 Task: Add a condition where "Channel Is Web form" in unsolved tickets in your groups.
Action: Mouse moved to (126, 436)
Screenshot: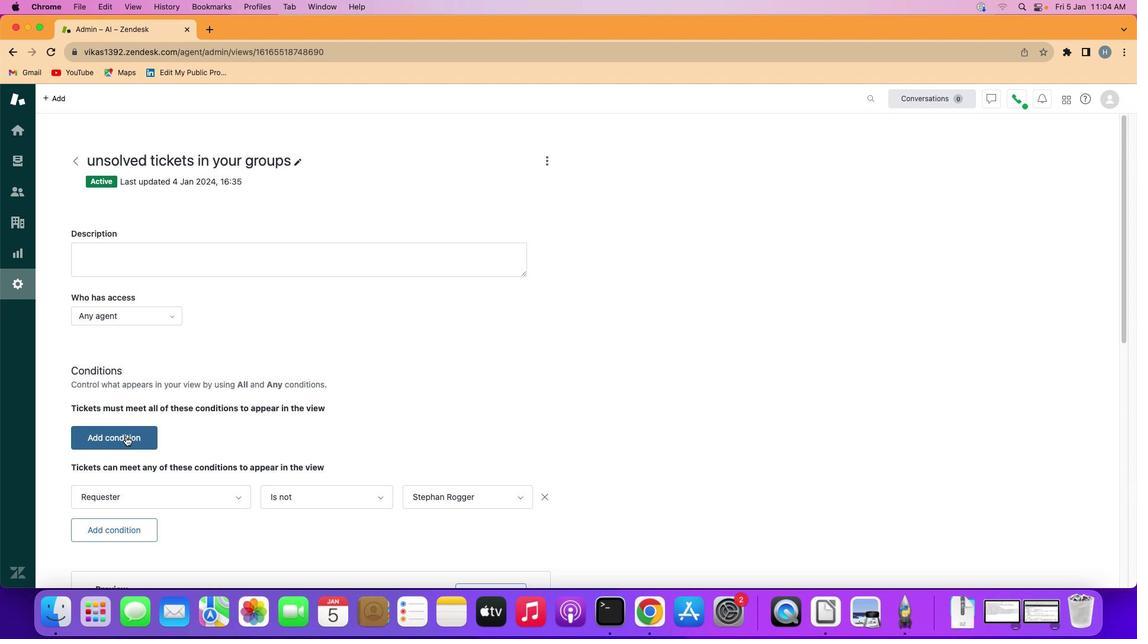 
Action: Mouse pressed left at (126, 436)
Screenshot: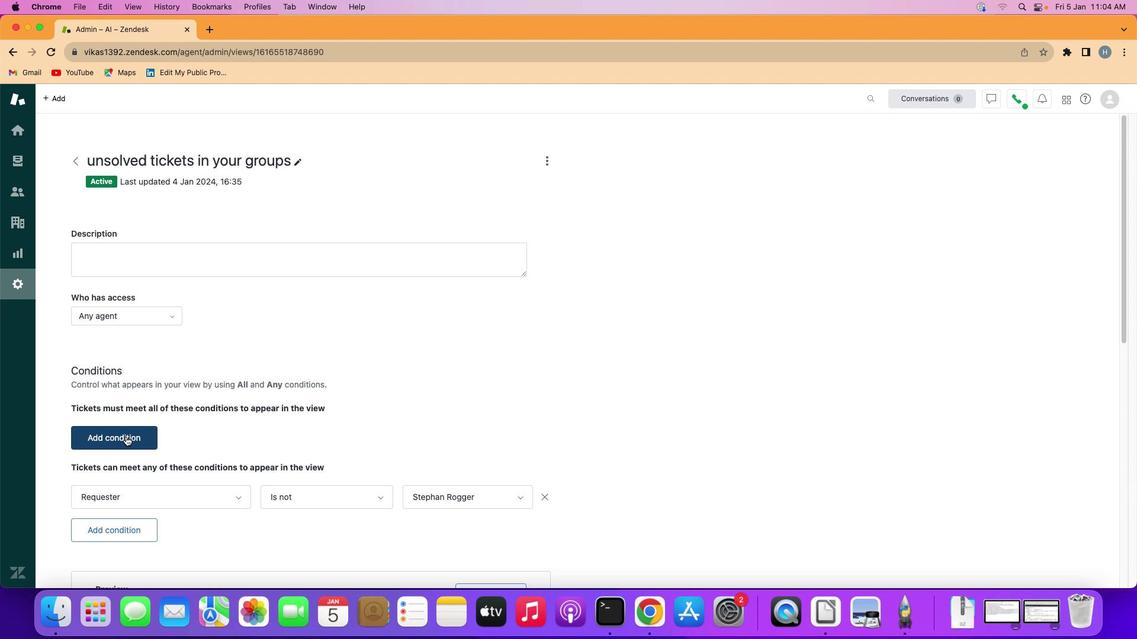
Action: Mouse moved to (130, 436)
Screenshot: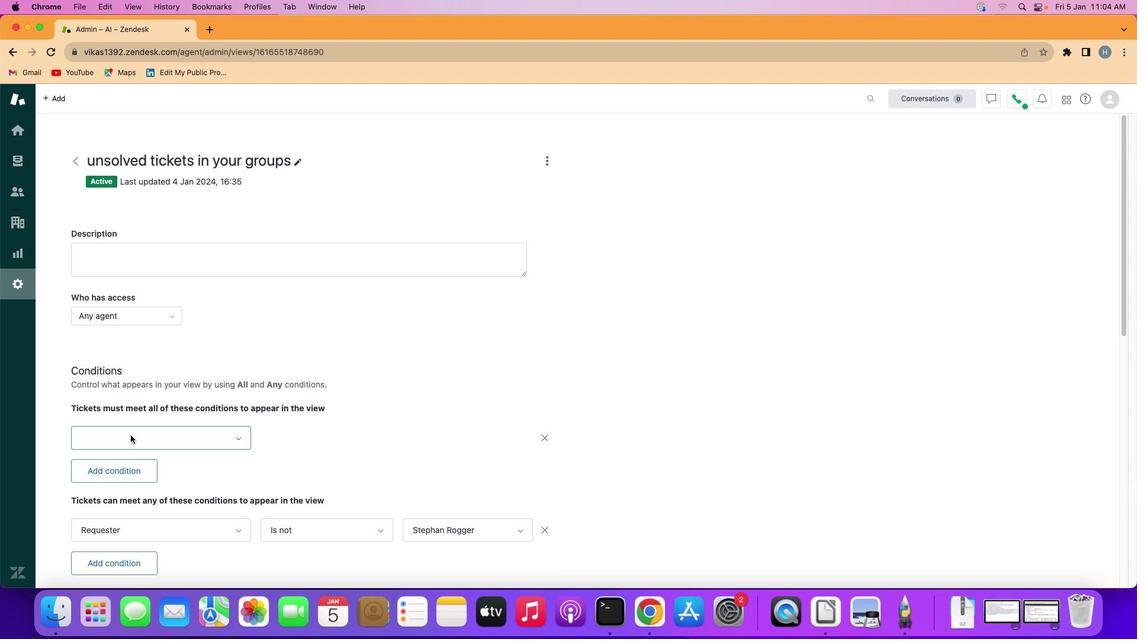 
Action: Mouse pressed left at (130, 436)
Screenshot: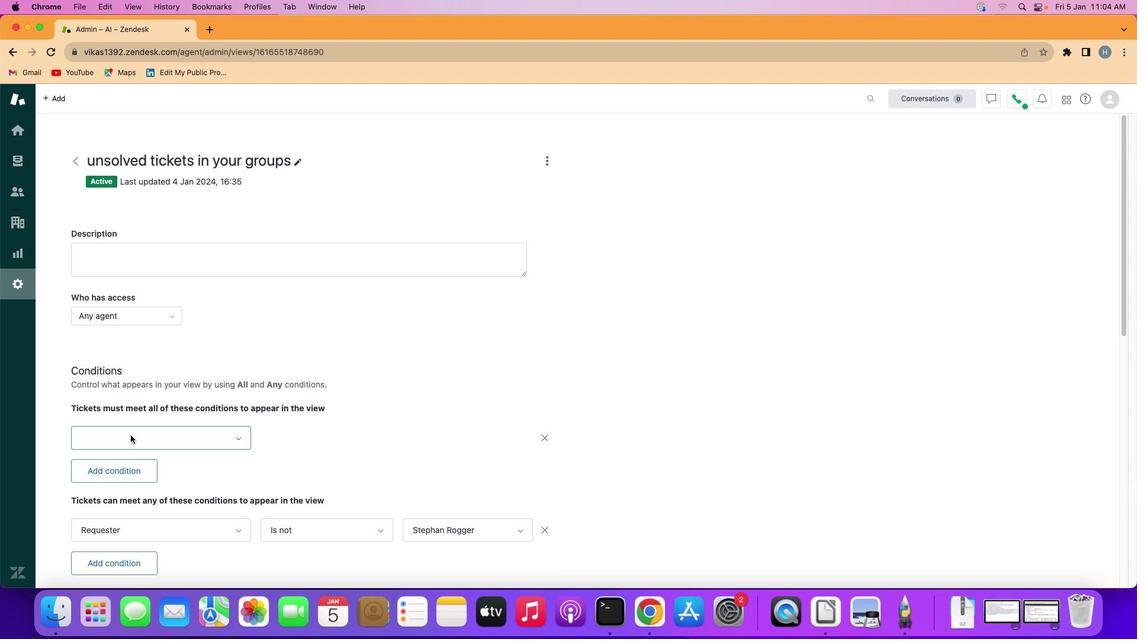 
Action: Mouse moved to (175, 382)
Screenshot: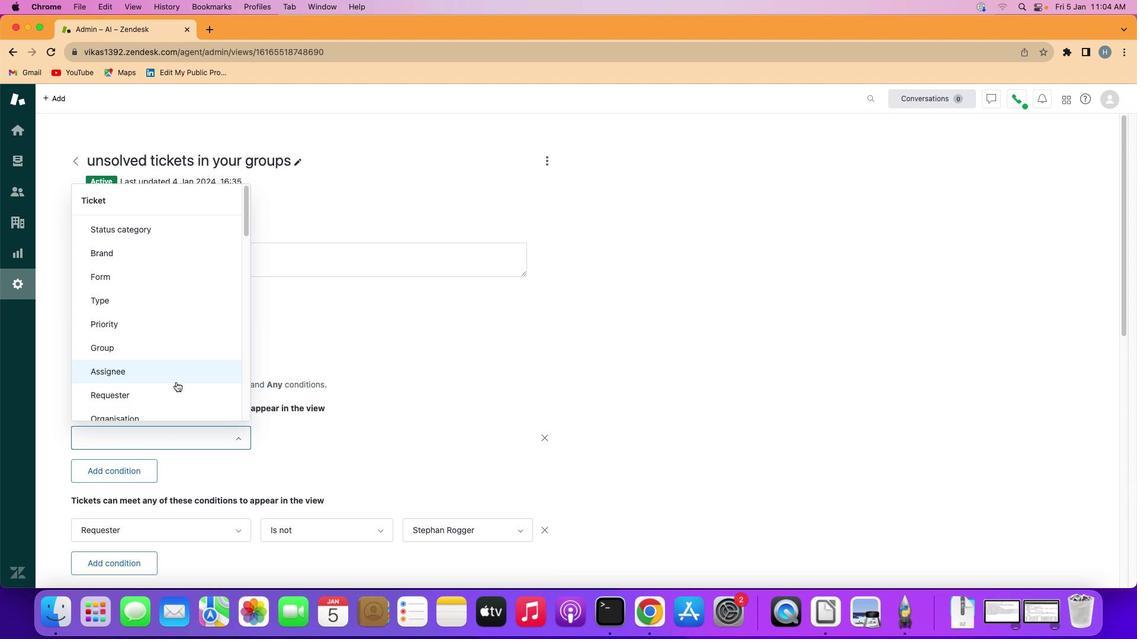 
Action: Mouse scrolled (175, 382) with delta (0, 0)
Screenshot: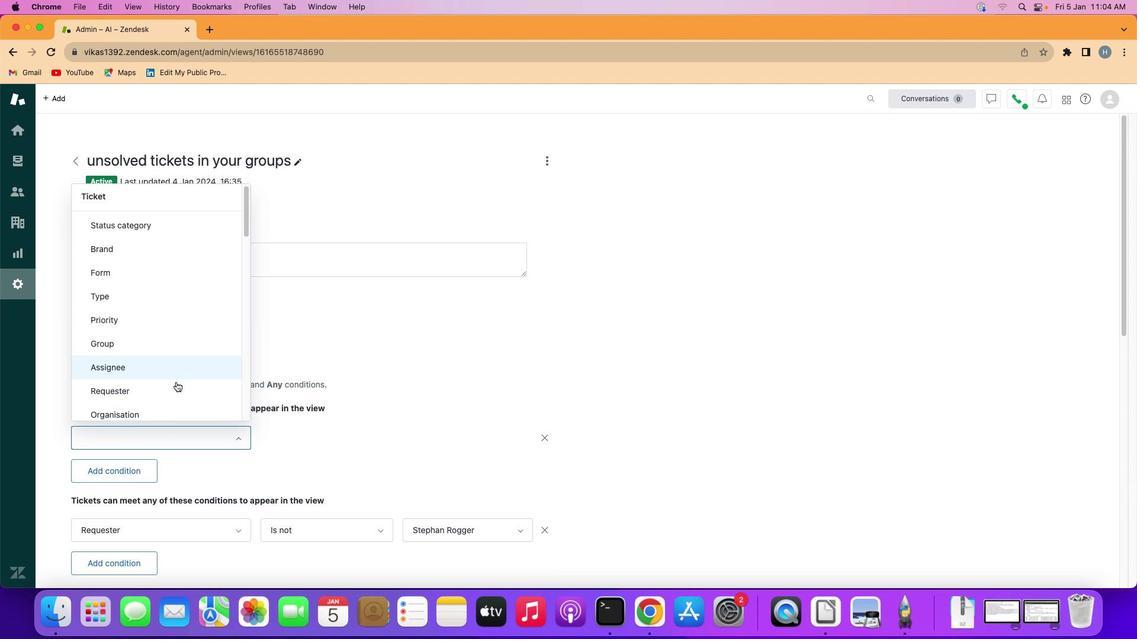 
Action: Mouse scrolled (175, 382) with delta (0, 0)
Screenshot: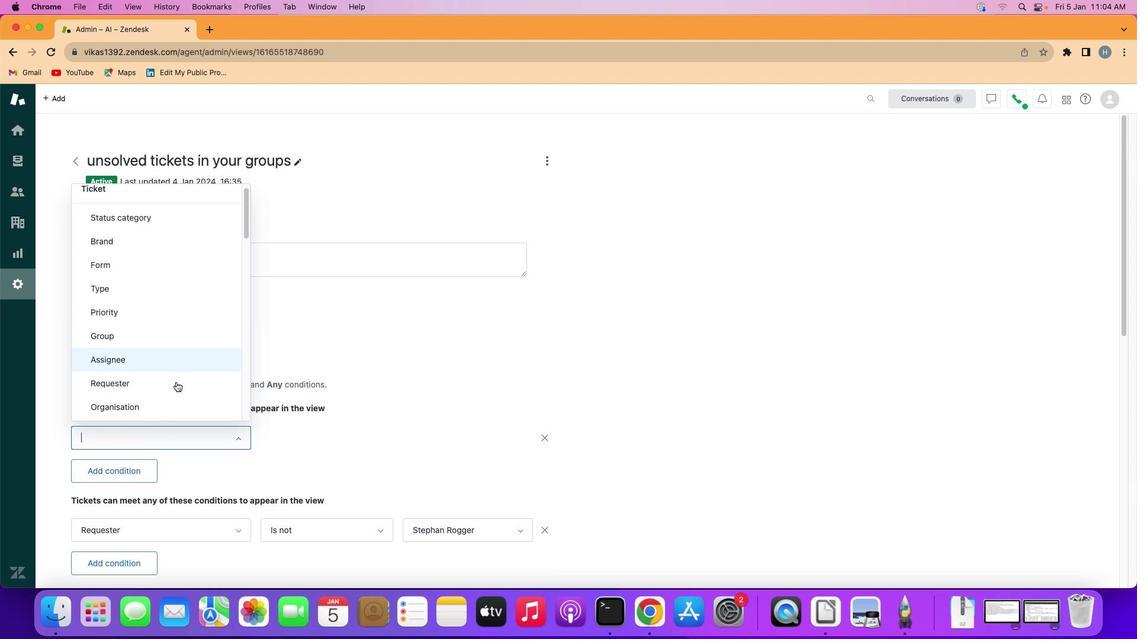 
Action: Mouse scrolled (175, 382) with delta (0, 0)
Screenshot: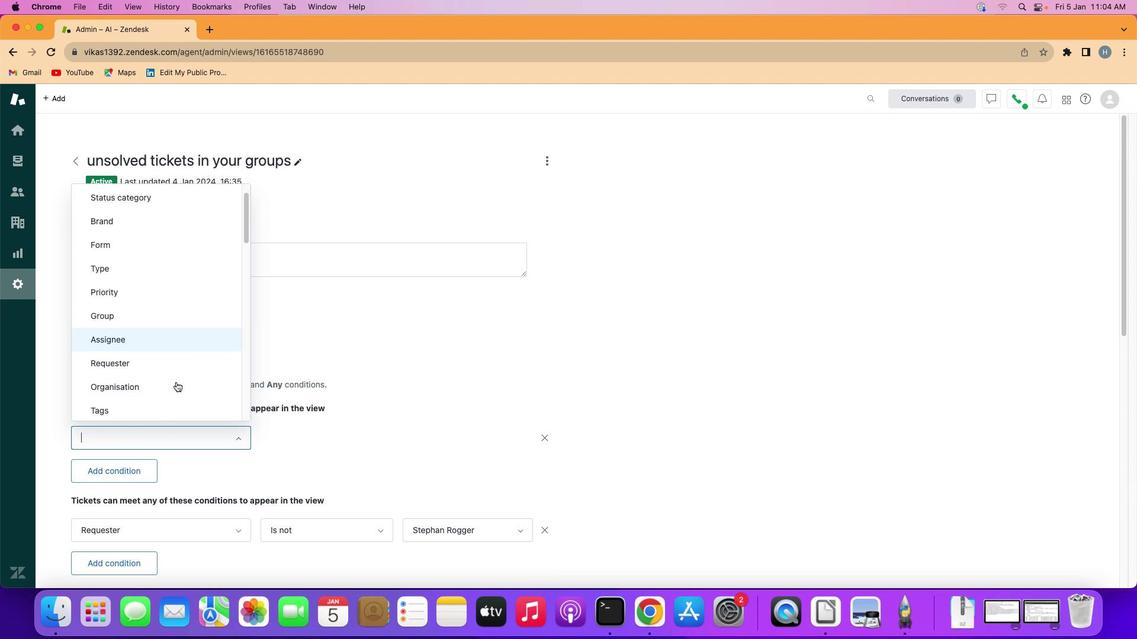 
Action: Mouse scrolled (175, 382) with delta (0, 0)
Screenshot: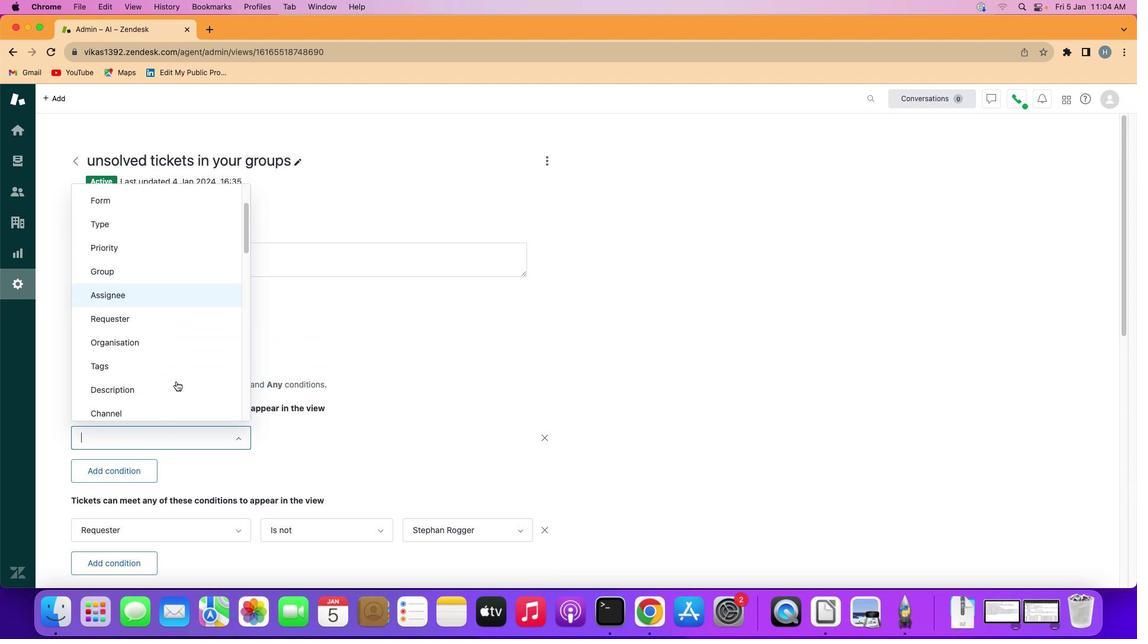 
Action: Mouse moved to (168, 398)
Screenshot: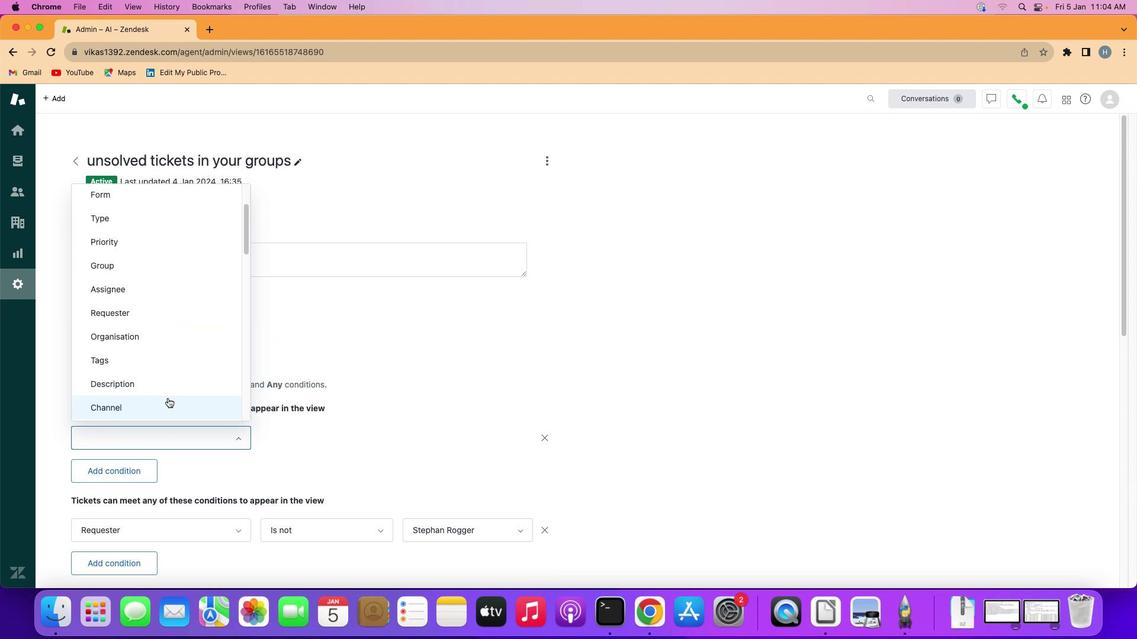 
Action: Mouse pressed left at (168, 398)
Screenshot: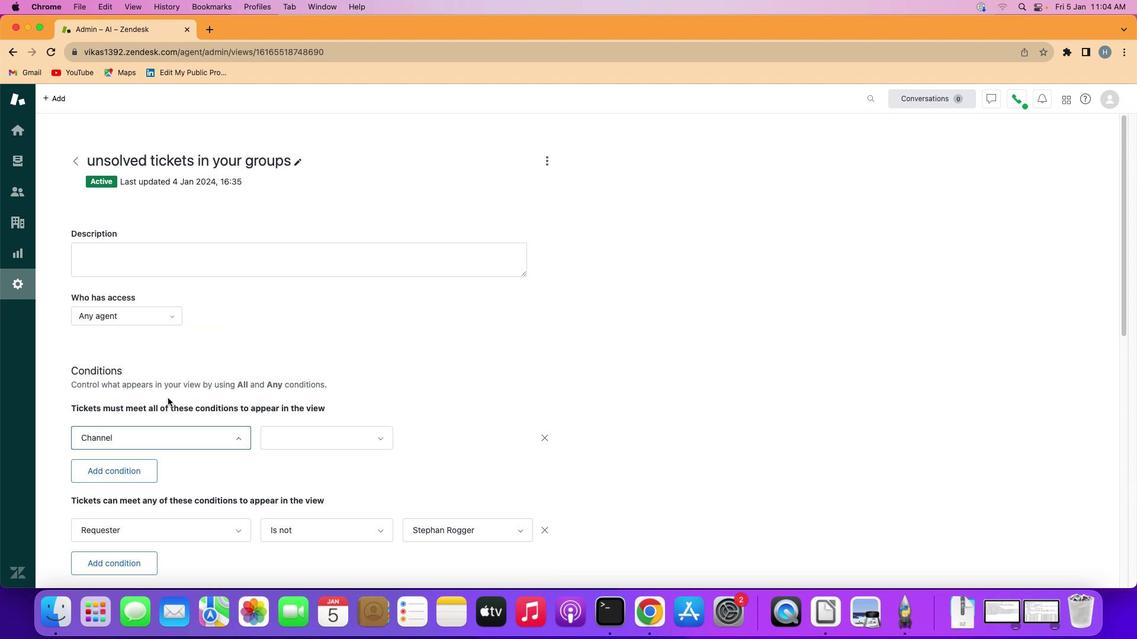 
Action: Mouse moved to (305, 431)
Screenshot: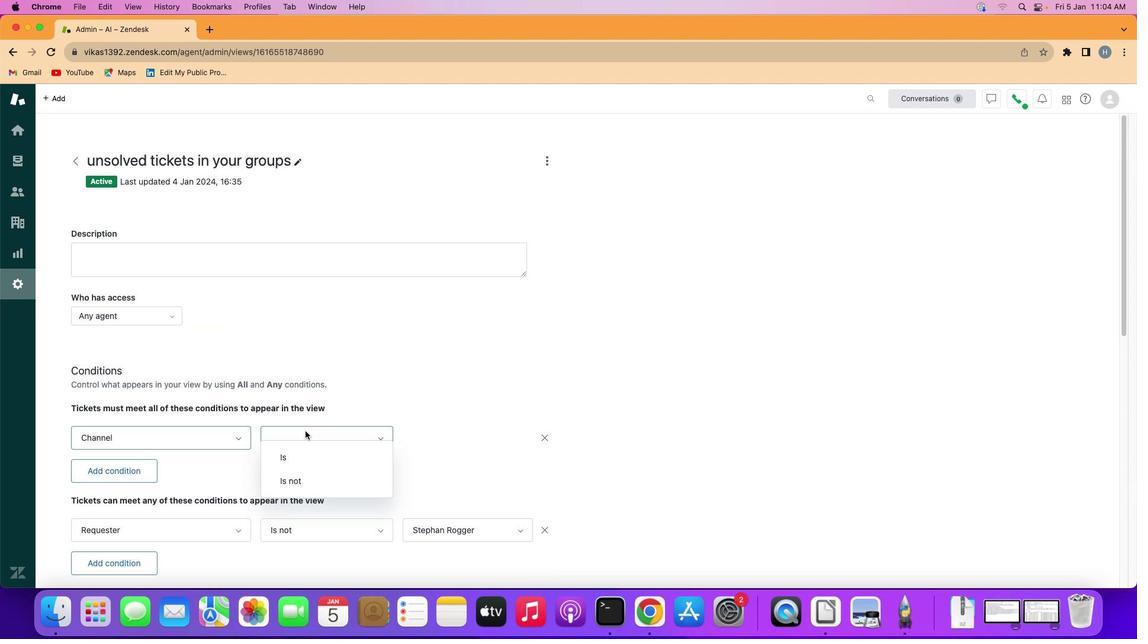 
Action: Mouse pressed left at (305, 431)
Screenshot: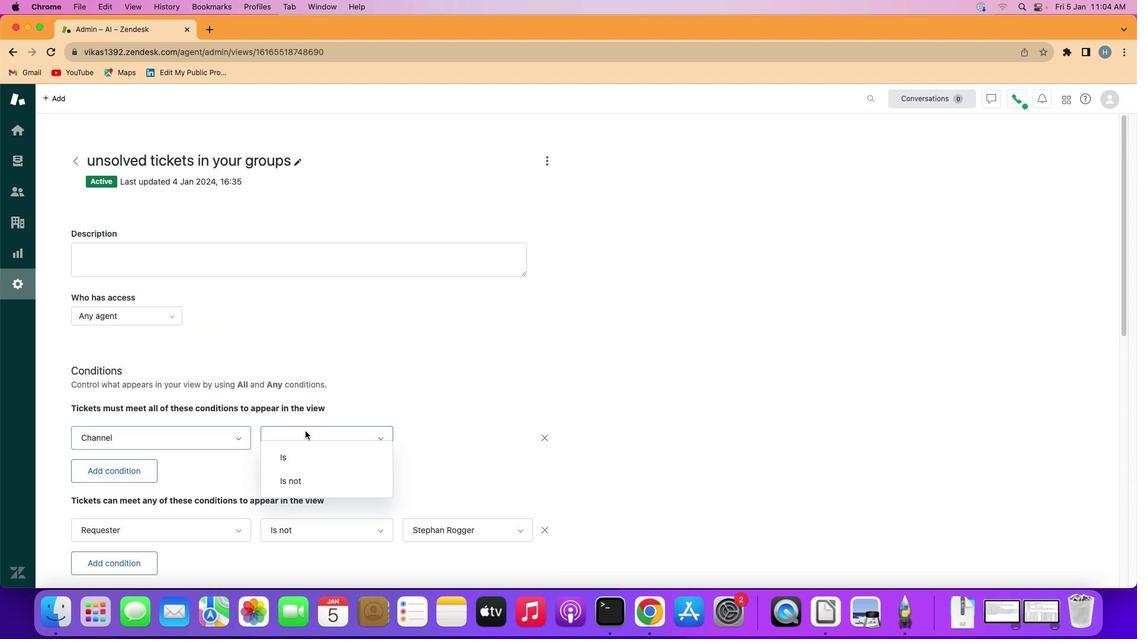 
Action: Mouse moved to (311, 459)
Screenshot: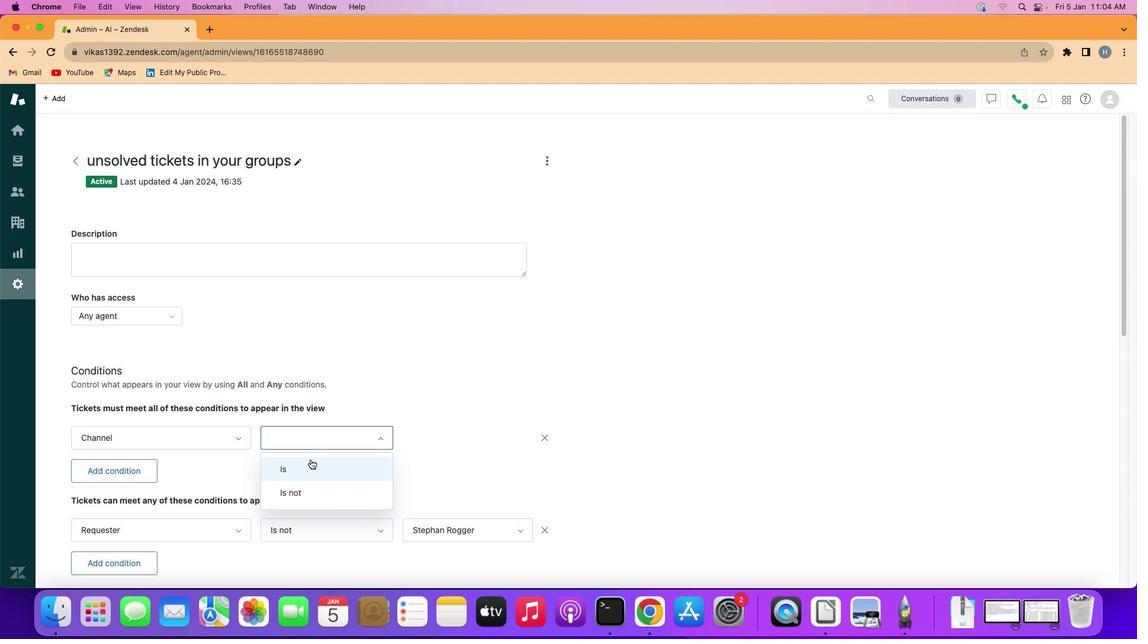 
Action: Mouse pressed left at (311, 459)
Screenshot: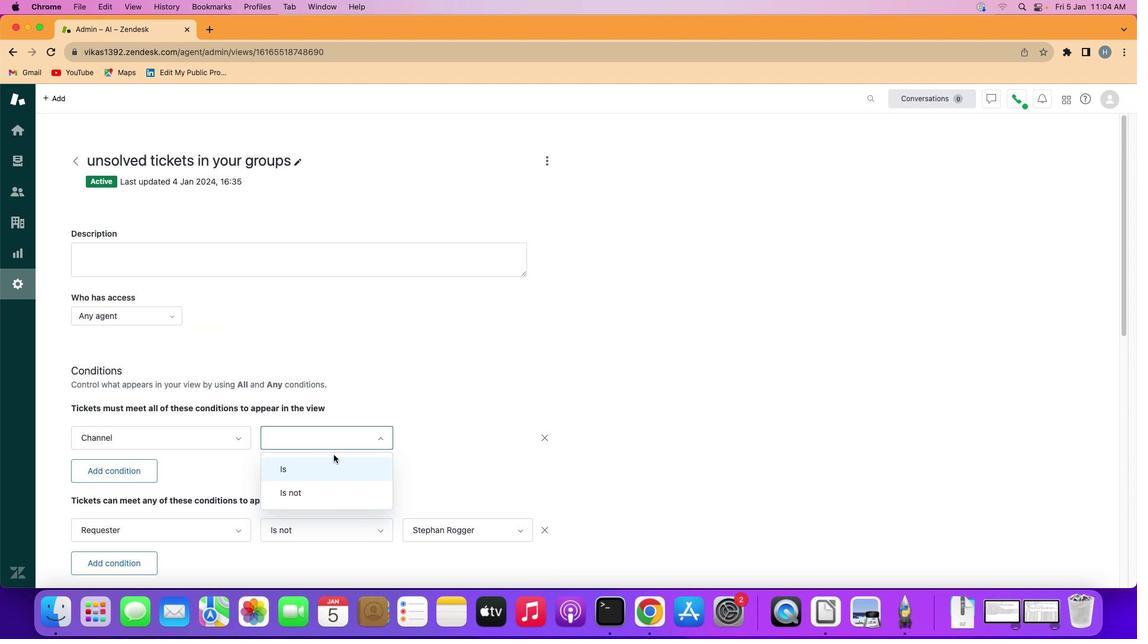 
Action: Mouse moved to (468, 434)
Screenshot: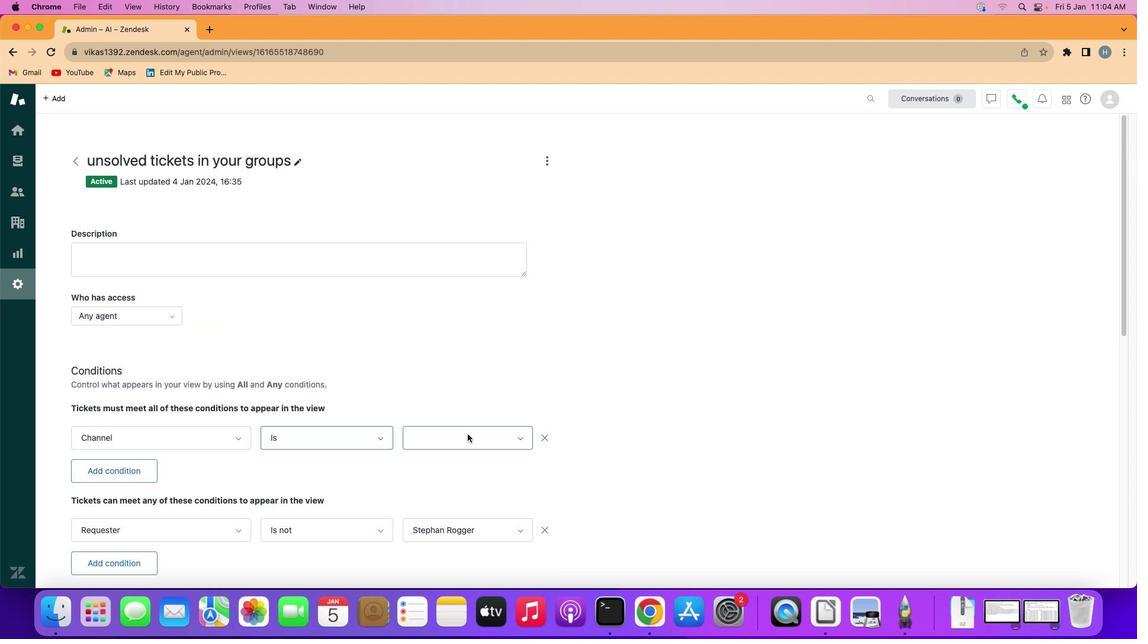 
Action: Mouse pressed left at (468, 434)
Screenshot: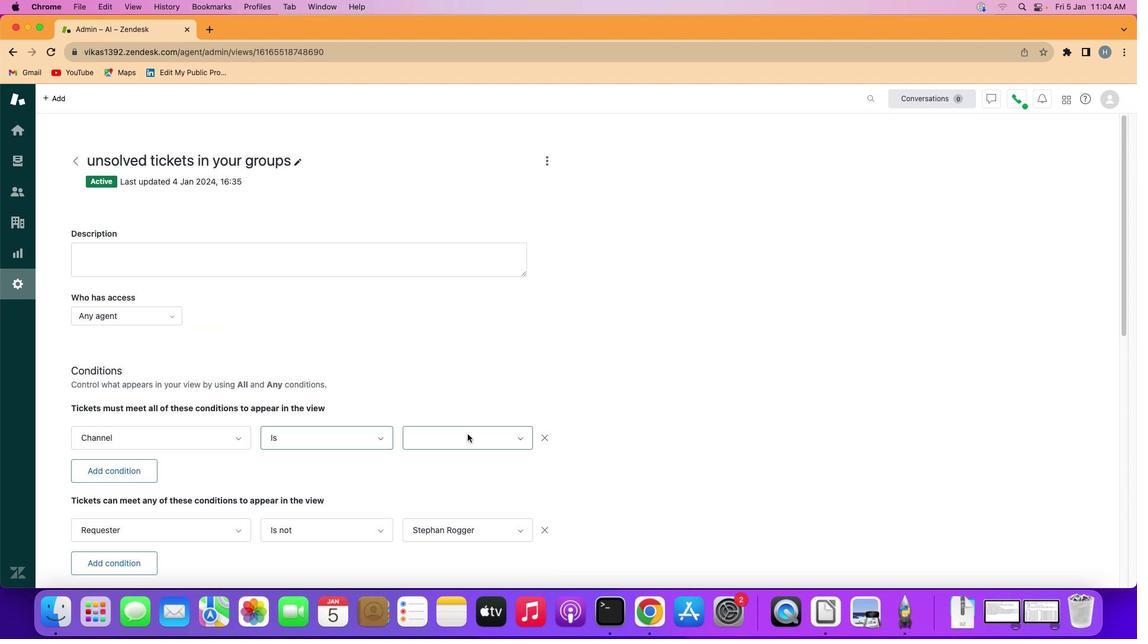 
Action: Mouse moved to (485, 201)
Screenshot: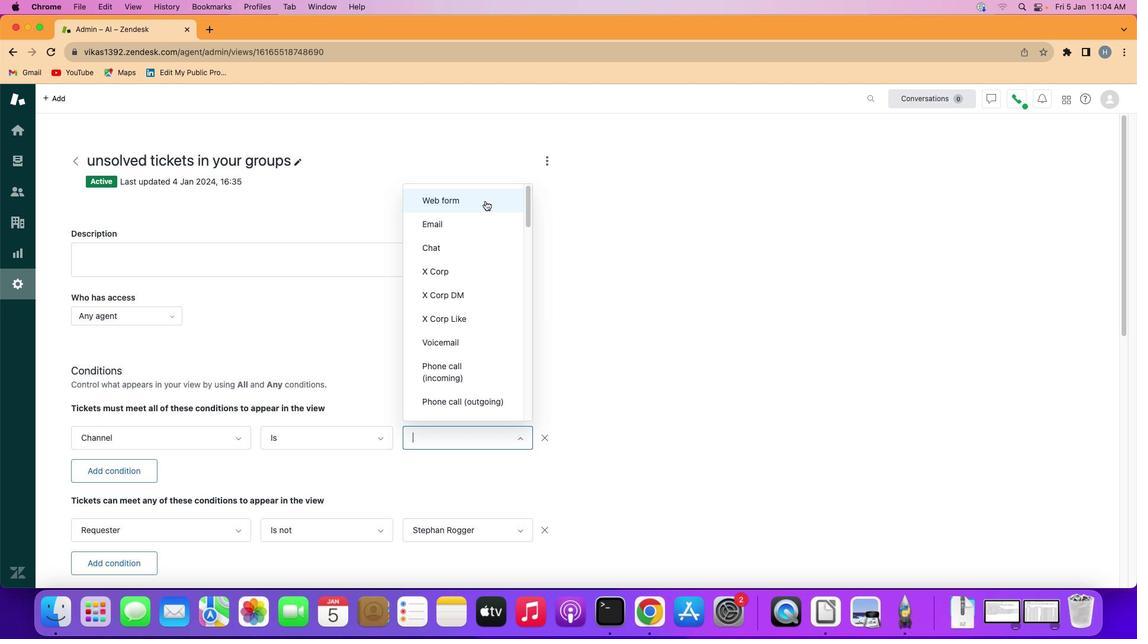 
Action: Mouse pressed left at (485, 201)
Screenshot: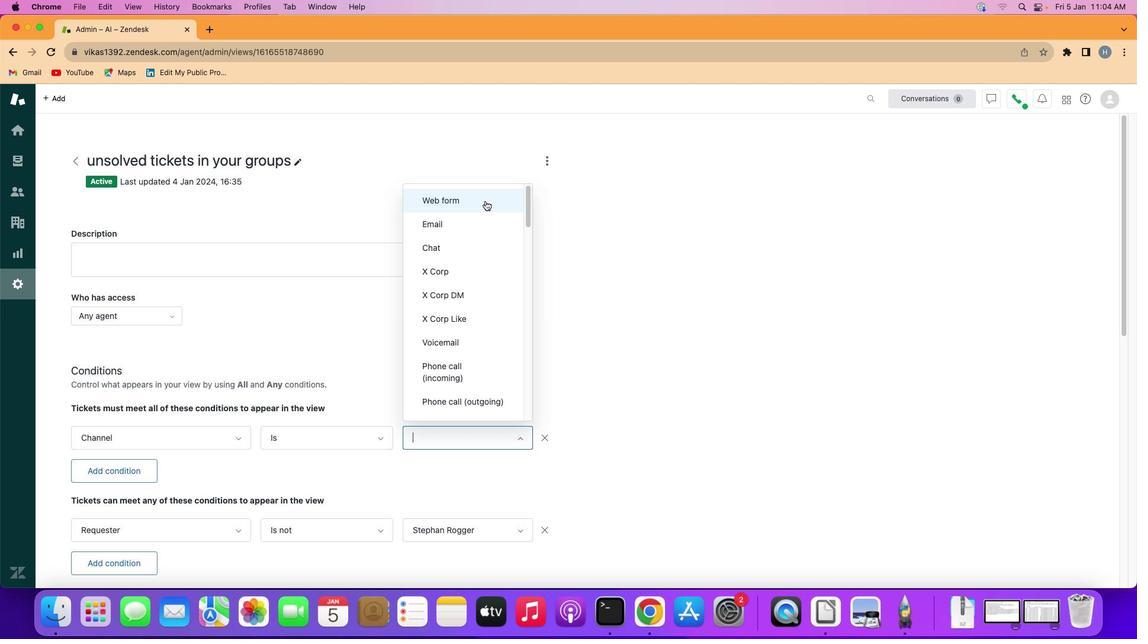 
Action: Mouse moved to (549, 397)
Screenshot: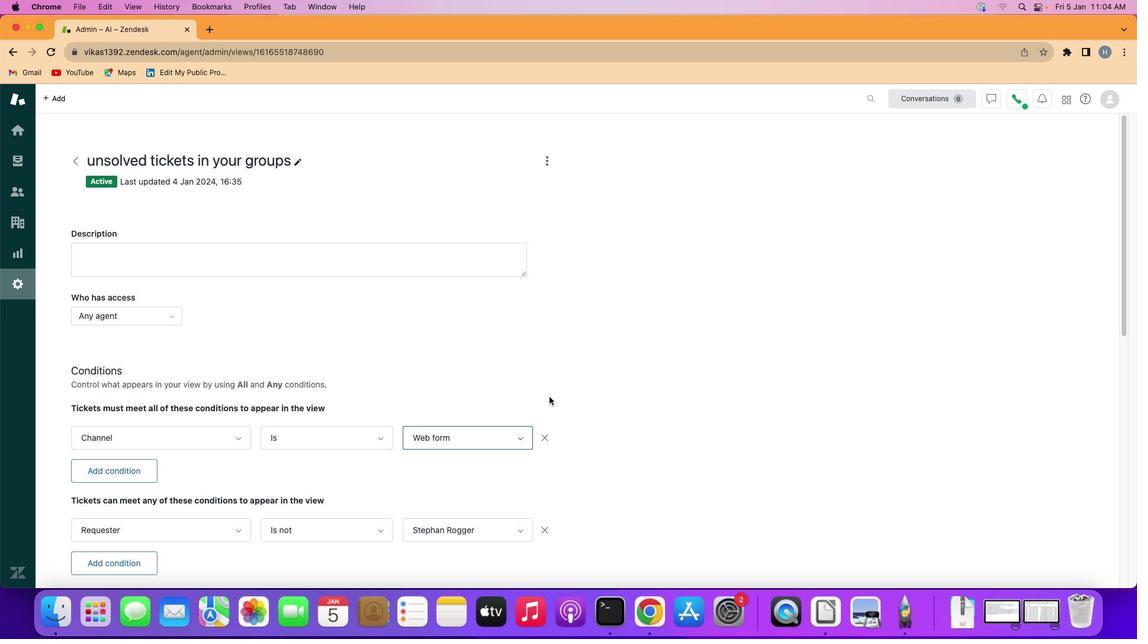 
